 Task: Enable the video filter "Freezing interactive video filter" in the video filter module.
Action: Mouse moved to (108, 10)
Screenshot: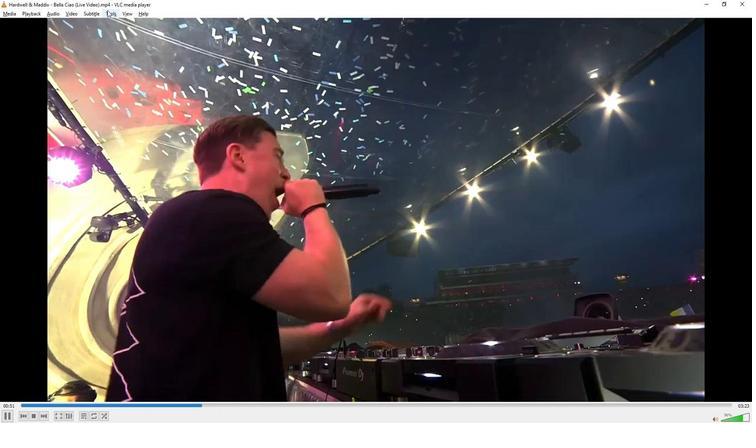 
Action: Mouse pressed left at (108, 10)
Screenshot: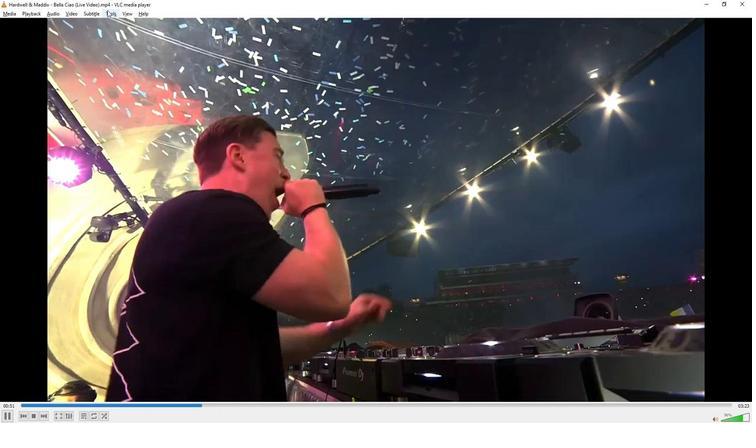 
Action: Mouse moved to (122, 105)
Screenshot: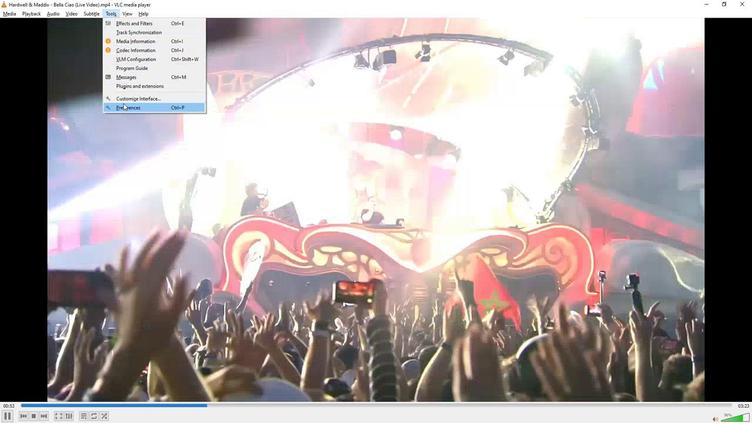 
Action: Mouse pressed left at (122, 105)
Screenshot: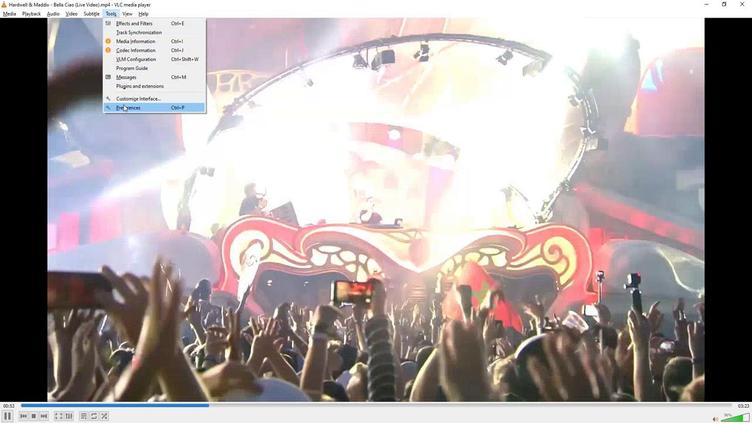 
Action: Mouse moved to (167, 332)
Screenshot: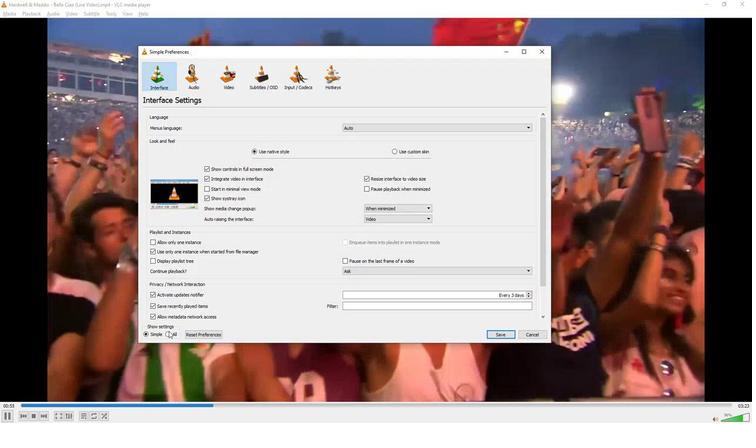 
Action: Mouse pressed left at (167, 332)
Screenshot: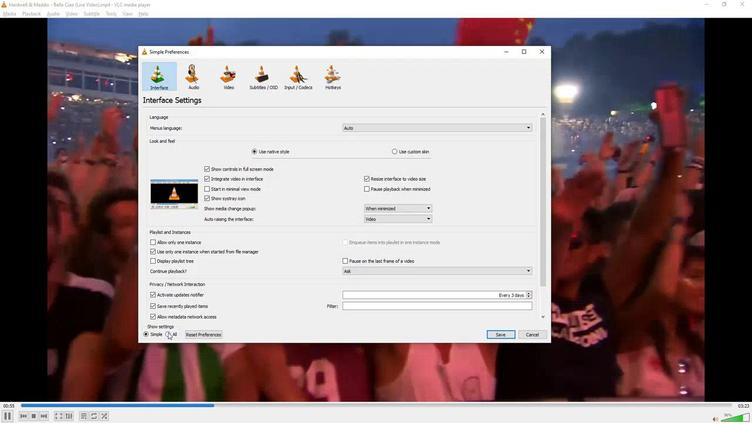 
Action: Mouse moved to (202, 282)
Screenshot: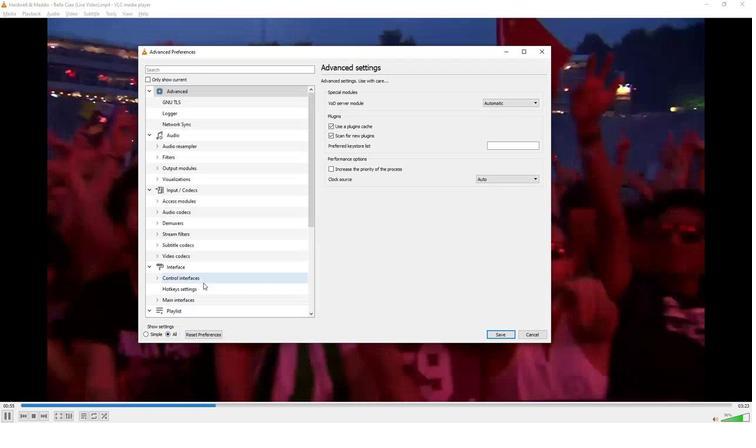 
Action: Mouse scrolled (202, 282) with delta (0, 0)
Screenshot: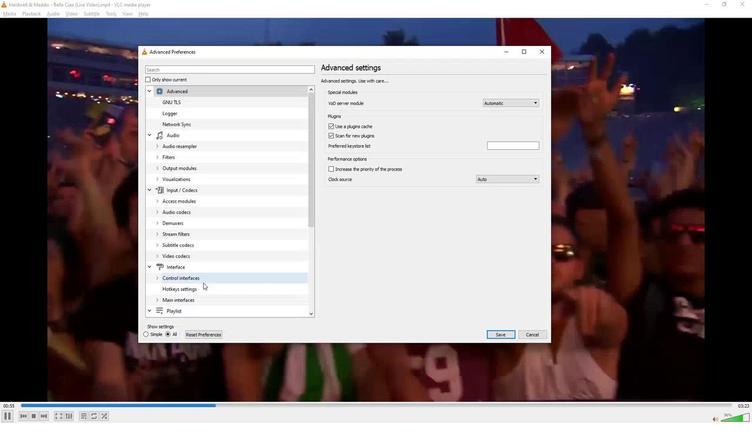 
Action: Mouse moved to (202, 282)
Screenshot: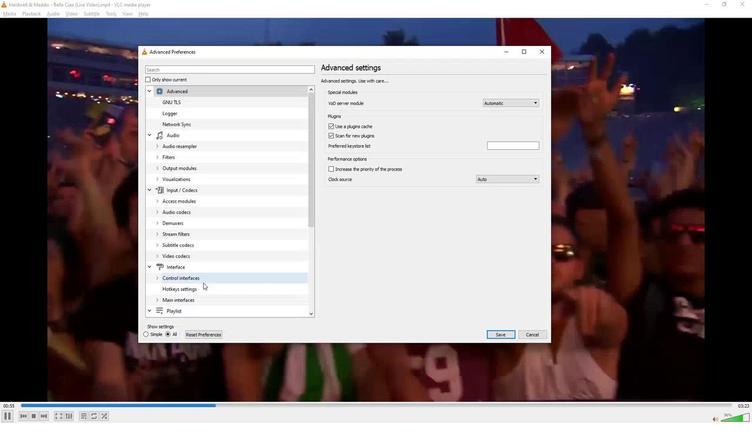 
Action: Mouse scrolled (202, 282) with delta (0, 0)
Screenshot: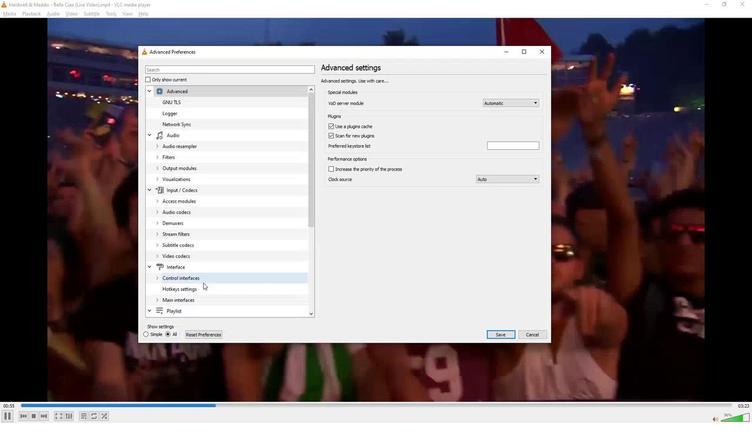 
Action: Mouse scrolled (202, 282) with delta (0, 0)
Screenshot: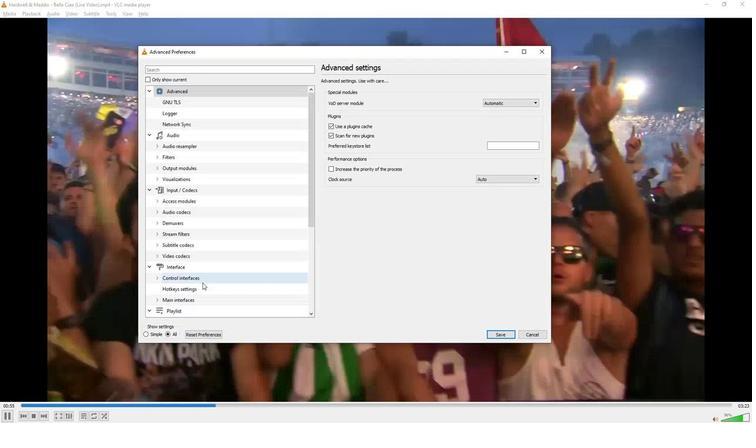 
Action: Mouse scrolled (202, 282) with delta (0, 0)
Screenshot: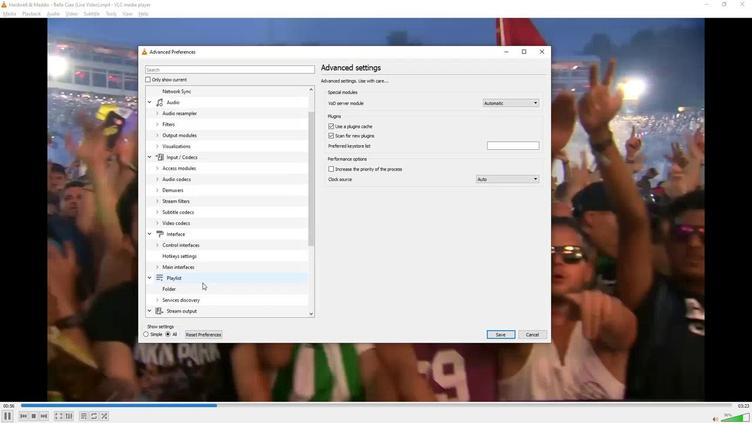 
Action: Mouse moved to (202, 282)
Screenshot: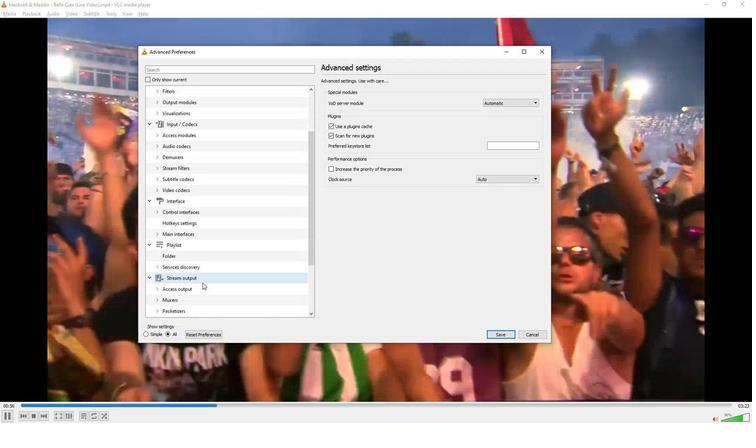 
Action: Mouse scrolled (202, 282) with delta (0, 0)
Screenshot: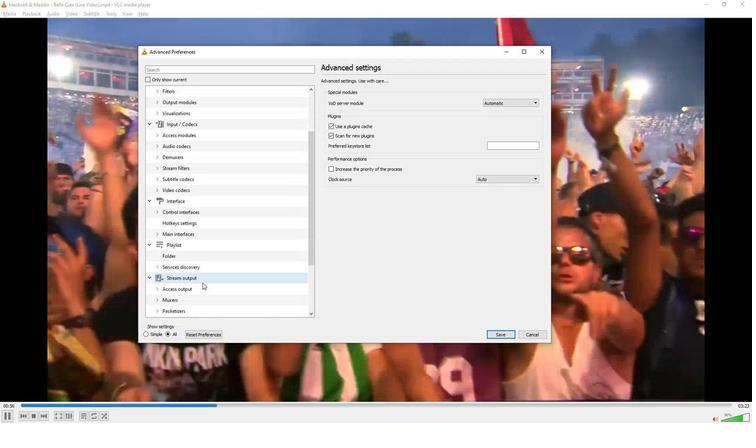 
Action: Mouse moved to (201, 282)
Screenshot: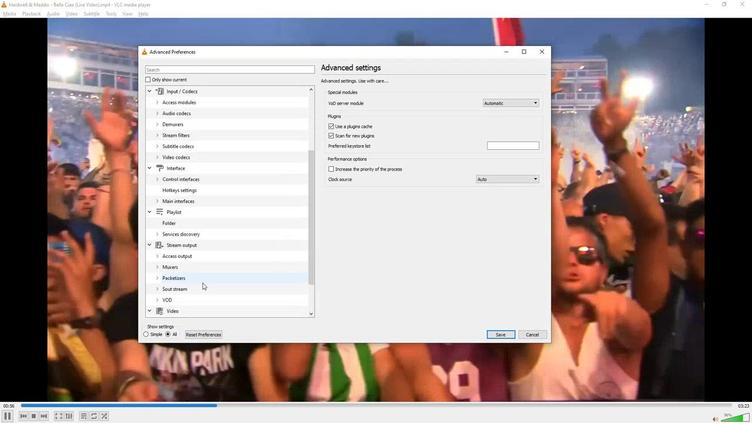 
Action: Mouse scrolled (201, 282) with delta (0, 0)
Screenshot: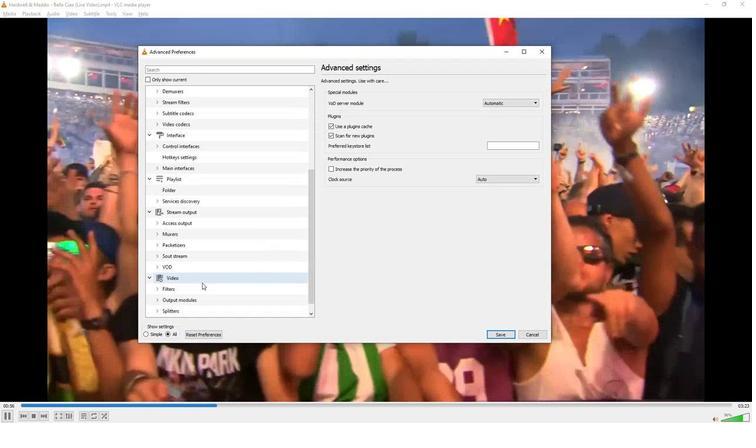
Action: Mouse moved to (181, 282)
Screenshot: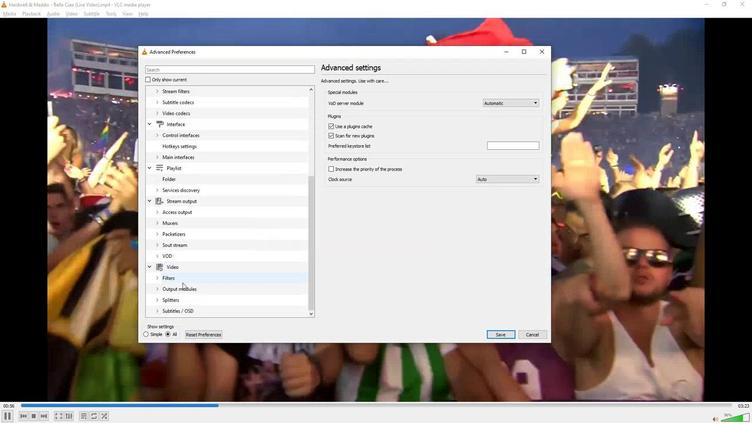 
Action: Mouse pressed left at (181, 282)
Screenshot: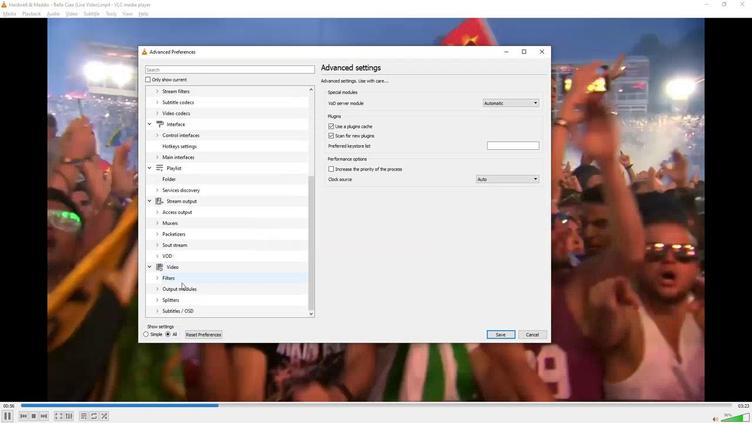 
Action: Mouse moved to (437, 205)
Screenshot: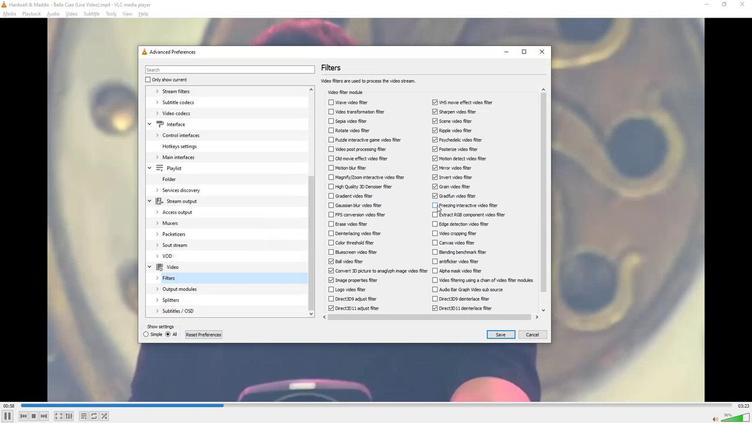 
Action: Mouse pressed left at (437, 205)
Screenshot: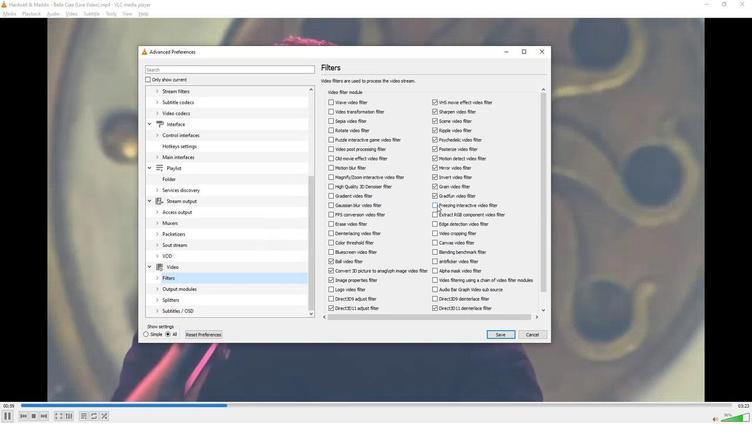 
Action: Mouse moved to (395, 223)
Screenshot: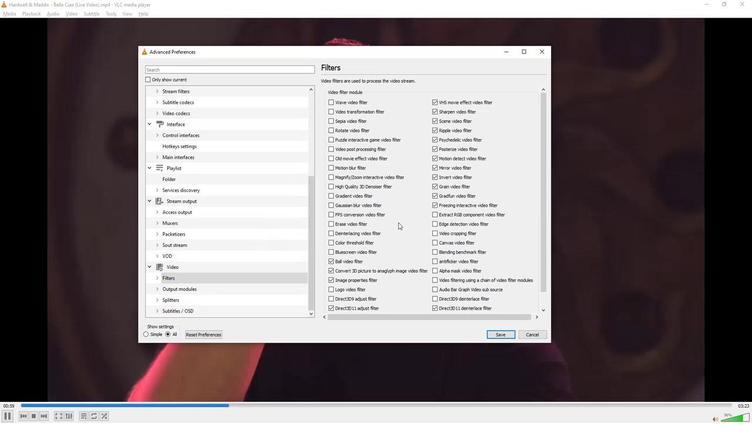 
